Task: Look for products in the category "Beef" from the brand "Durham".
Action: Mouse moved to (22, 76)
Screenshot: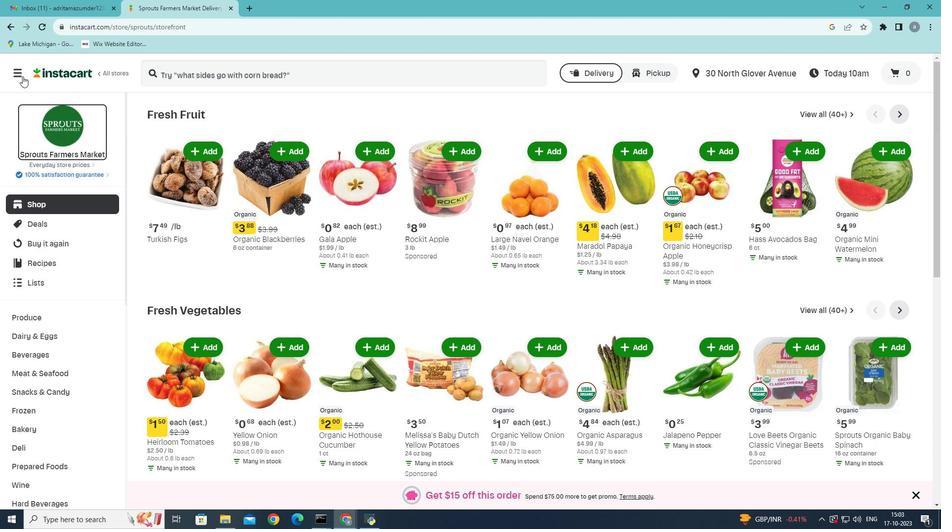 
Action: Mouse pressed left at (22, 76)
Screenshot: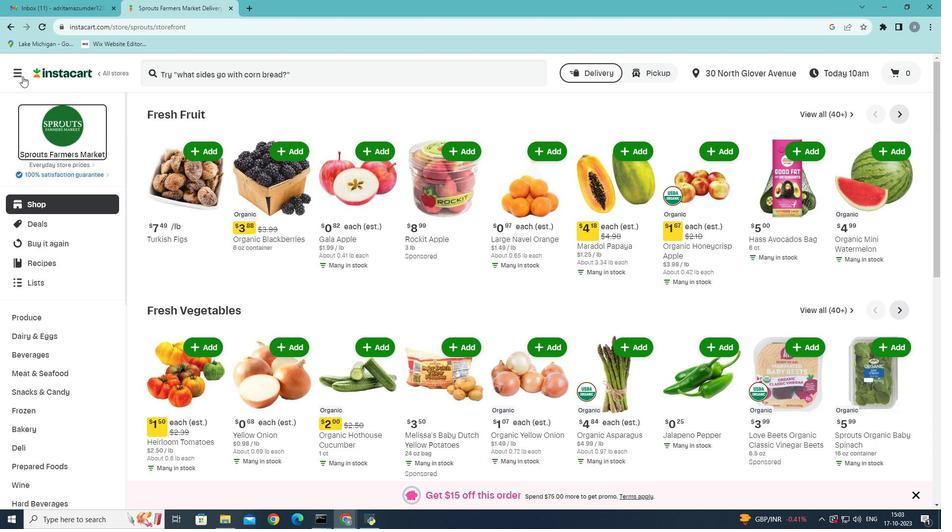 
Action: Mouse moved to (32, 280)
Screenshot: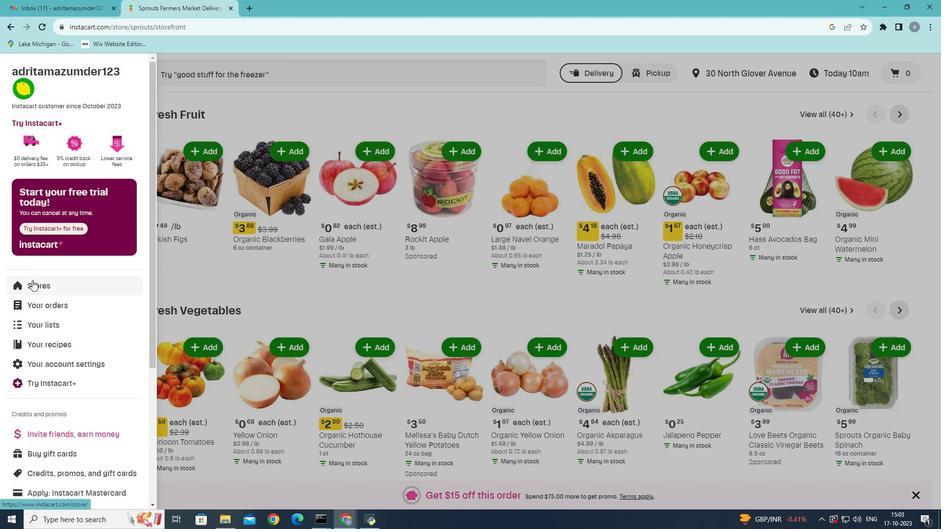 
Action: Mouse pressed left at (32, 280)
Screenshot: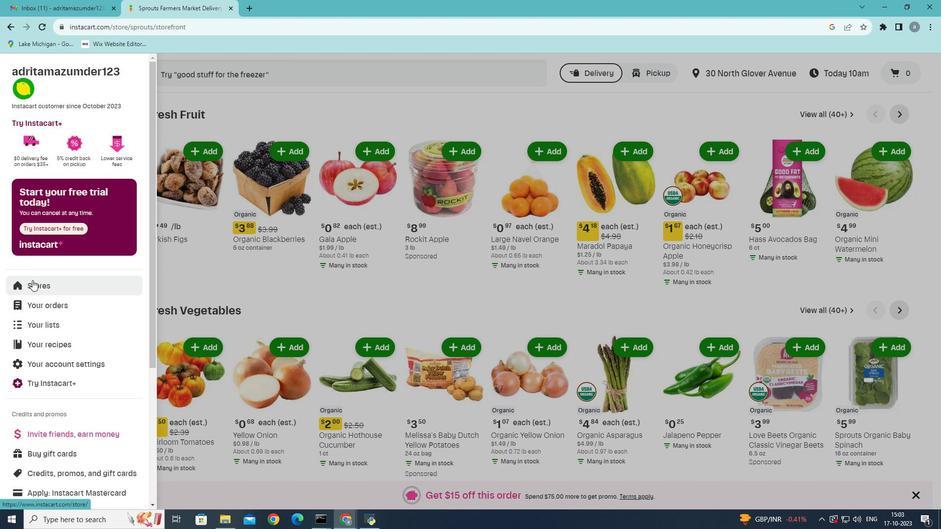 
Action: Mouse moved to (220, 113)
Screenshot: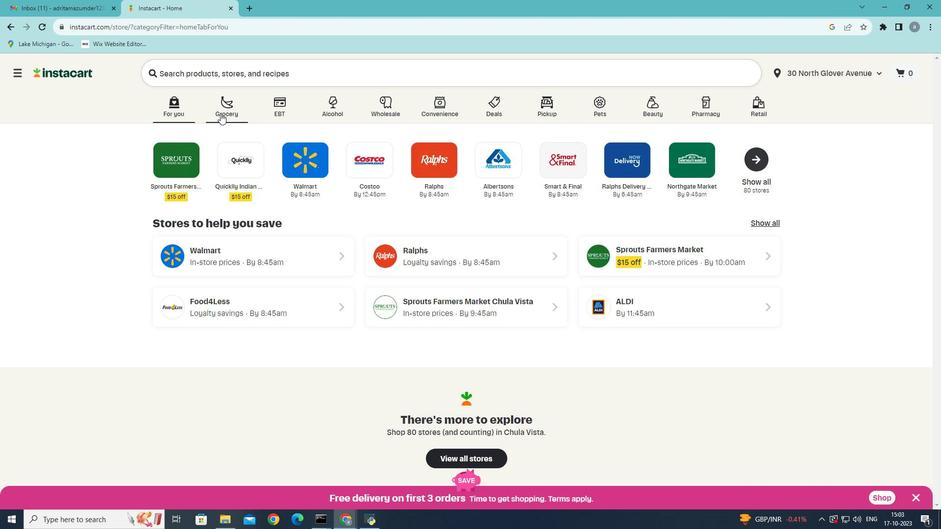 
Action: Mouse pressed left at (220, 113)
Screenshot: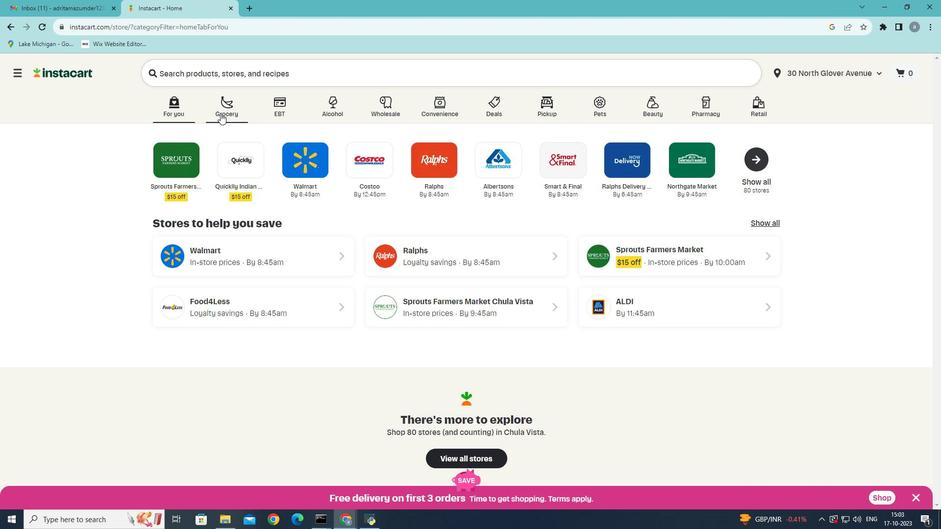 
Action: Mouse moved to (683, 216)
Screenshot: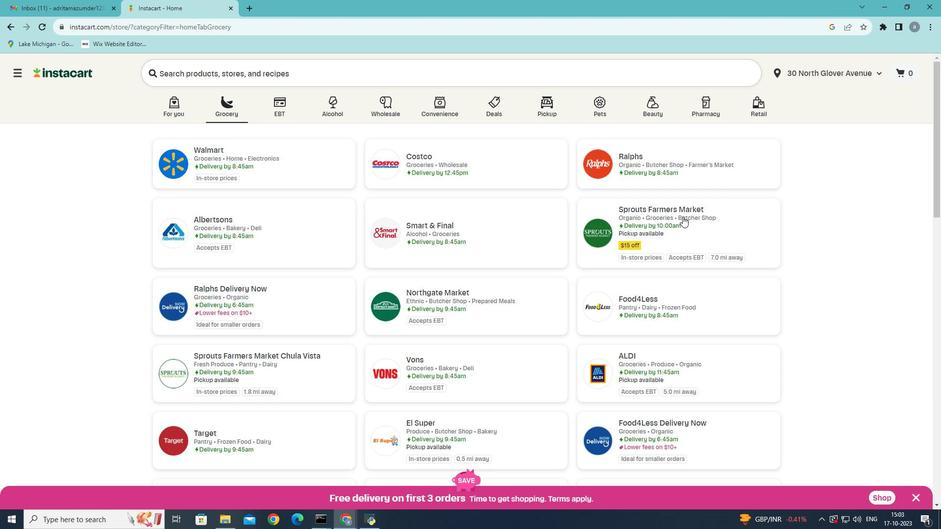 
Action: Mouse pressed left at (683, 216)
Screenshot: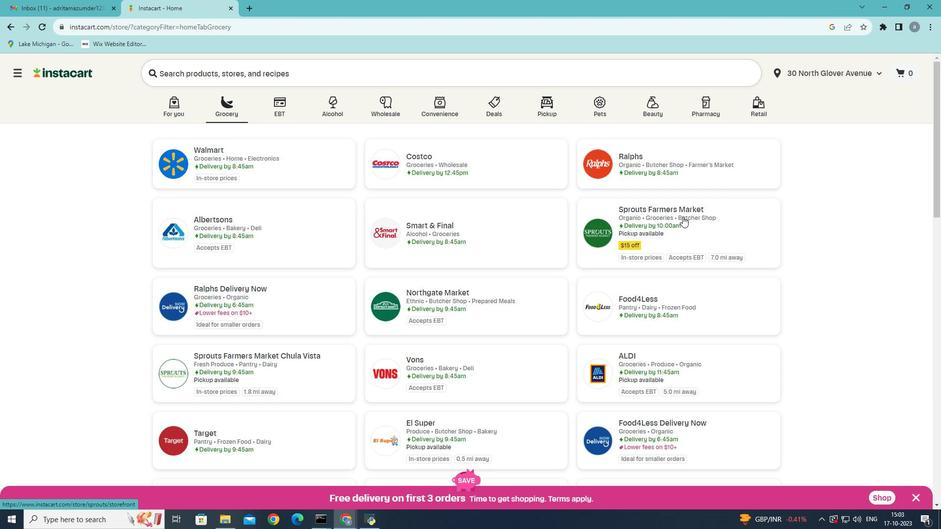 
Action: Mouse moved to (45, 373)
Screenshot: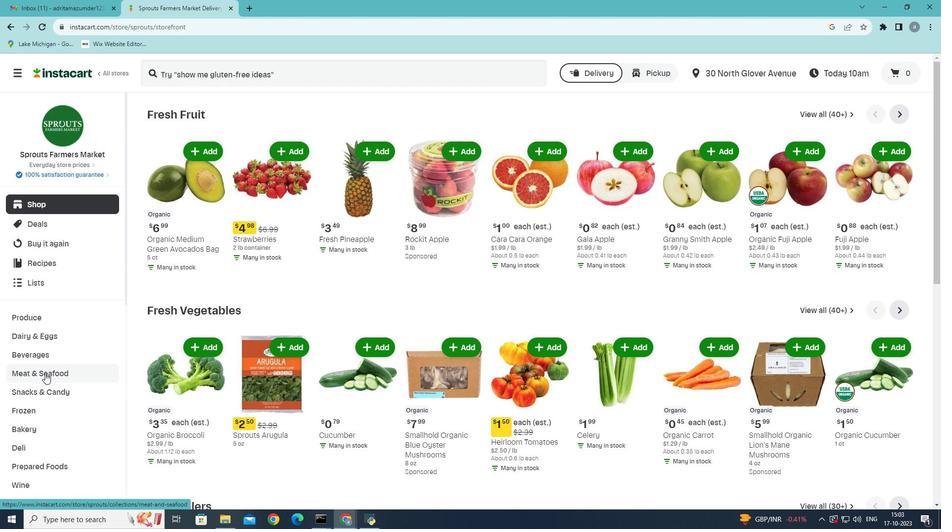 
Action: Mouse pressed left at (45, 373)
Screenshot: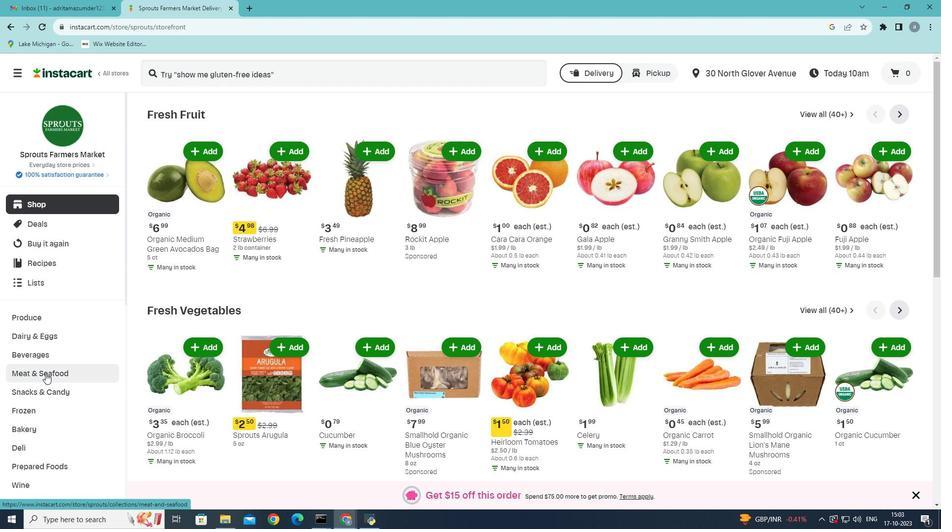 
Action: Mouse moved to (282, 136)
Screenshot: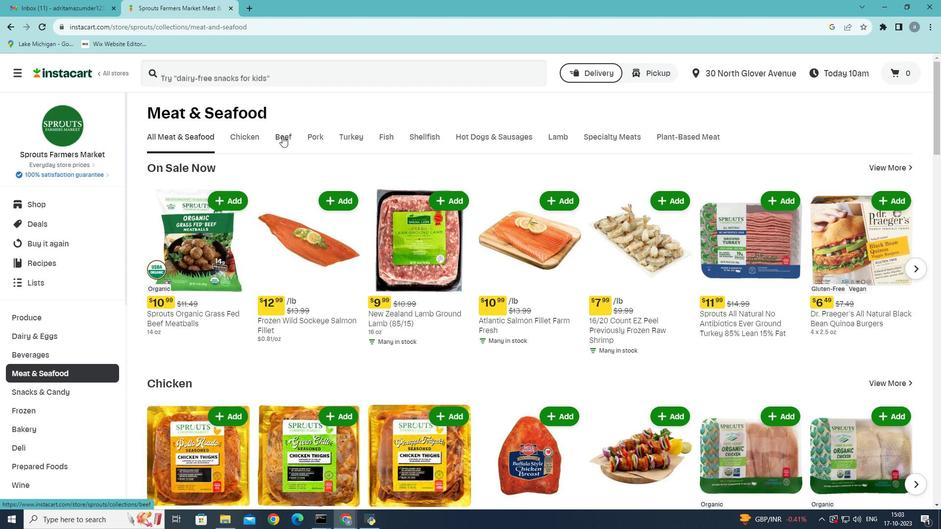 
Action: Mouse pressed left at (282, 136)
Screenshot: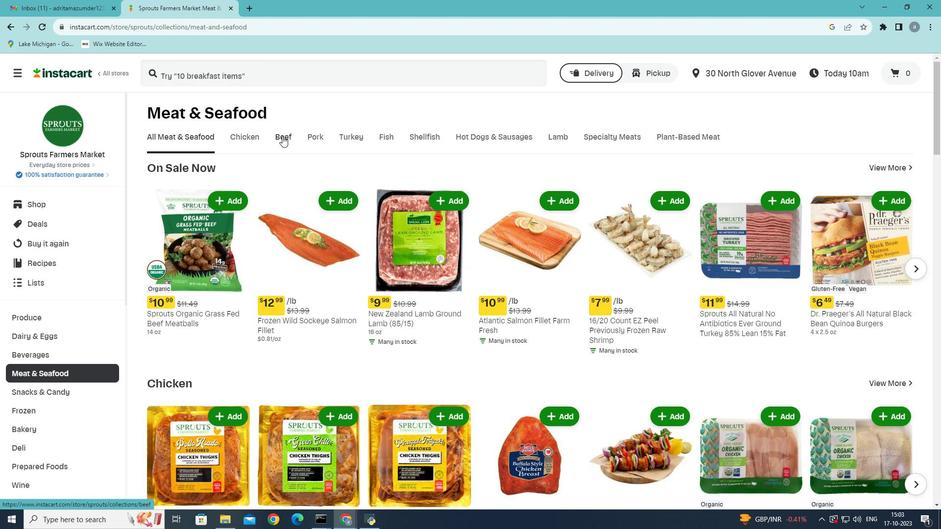 
Action: Mouse moved to (279, 184)
Screenshot: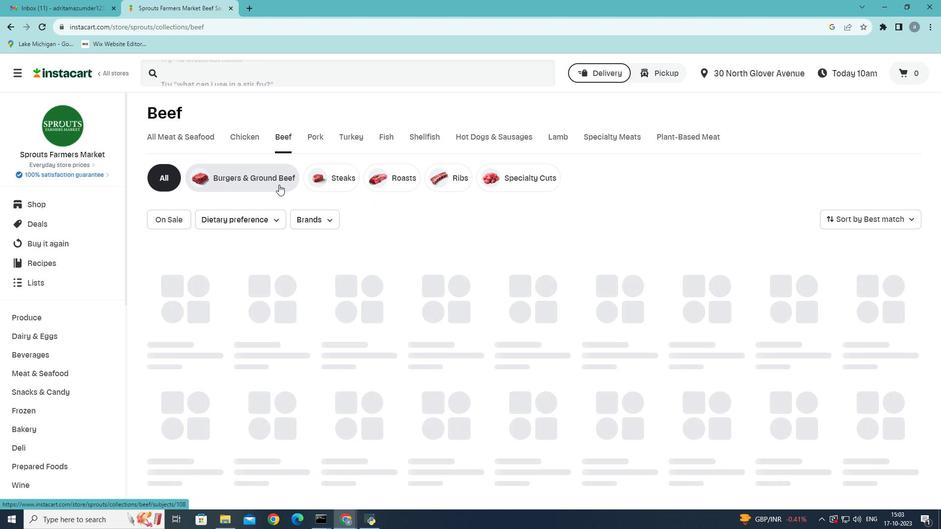 
Action: Mouse pressed left at (279, 184)
Screenshot: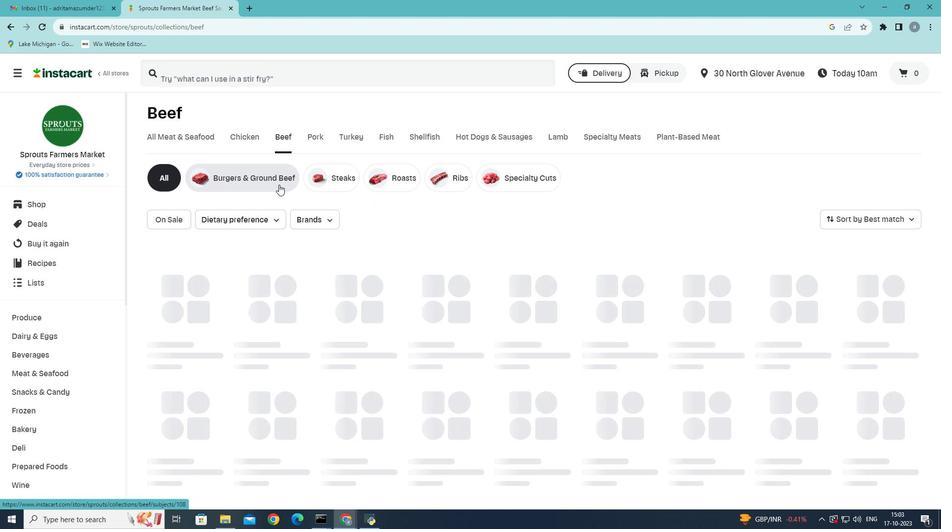 
Action: Mouse moved to (329, 217)
Screenshot: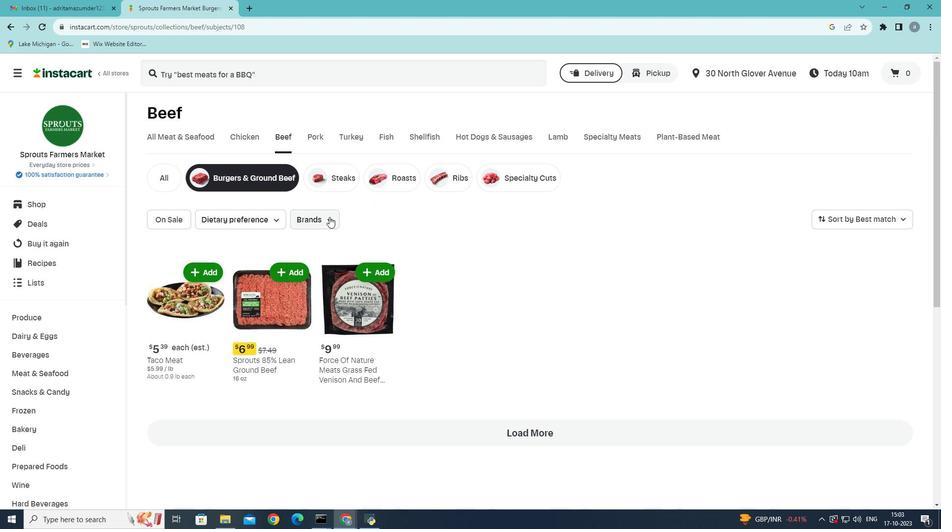 
Action: Mouse pressed left at (329, 217)
Screenshot: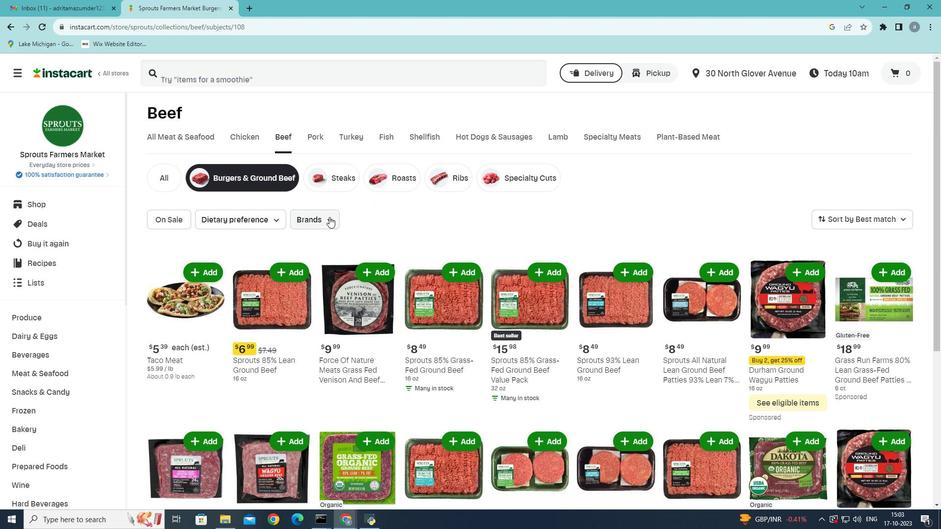 
Action: Mouse moved to (316, 331)
Screenshot: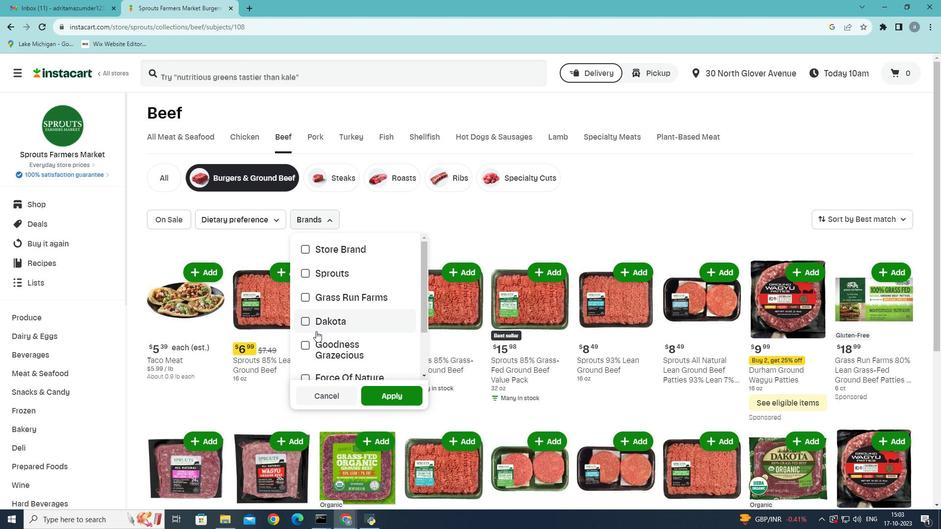 
Action: Mouse scrolled (316, 331) with delta (0, 0)
Screenshot: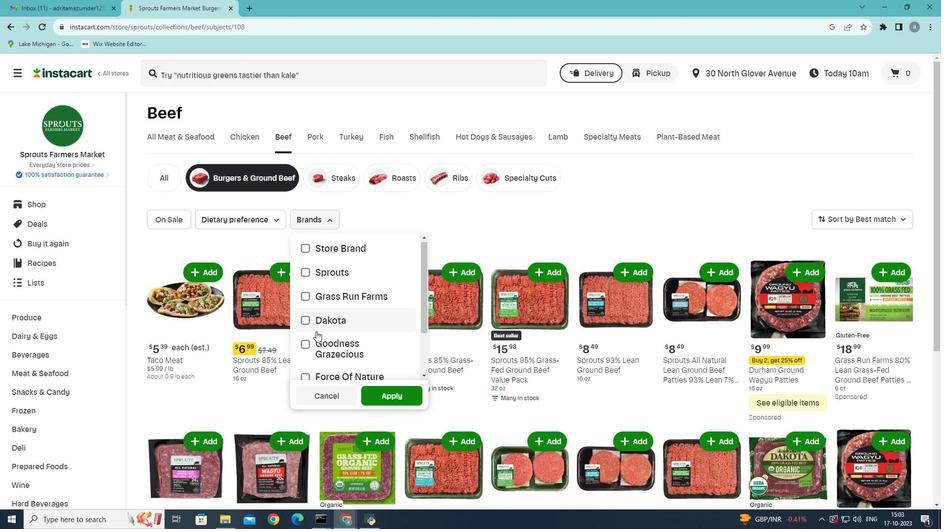 
Action: Mouse scrolled (316, 331) with delta (0, 0)
Screenshot: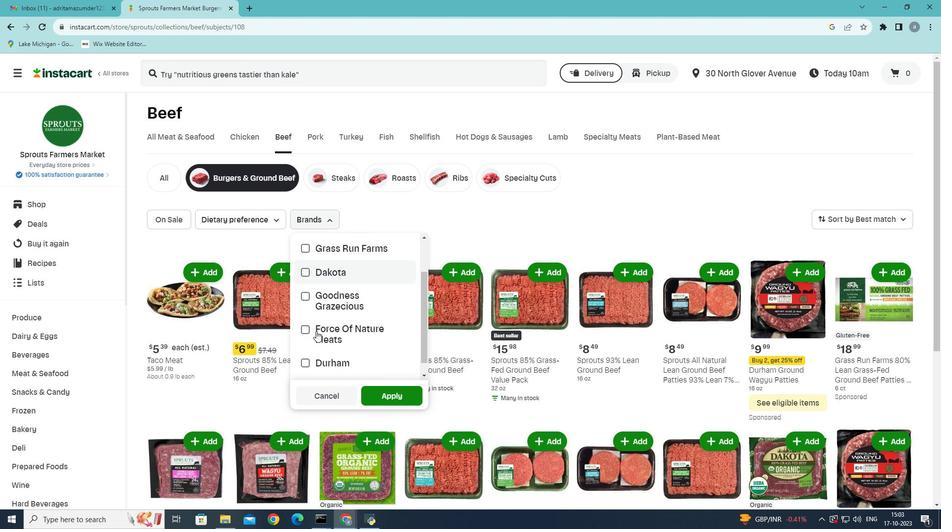 
Action: Mouse moved to (308, 347)
Screenshot: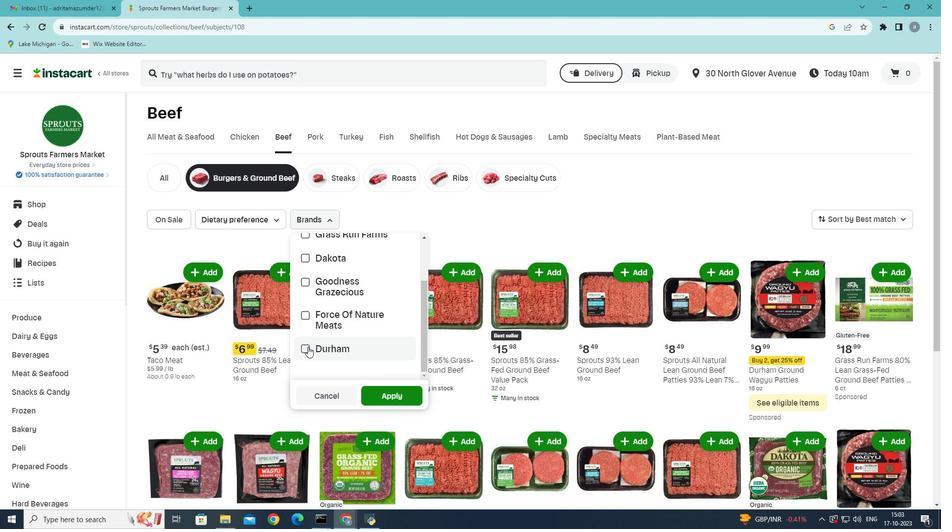 
Action: Mouse pressed left at (308, 347)
Screenshot: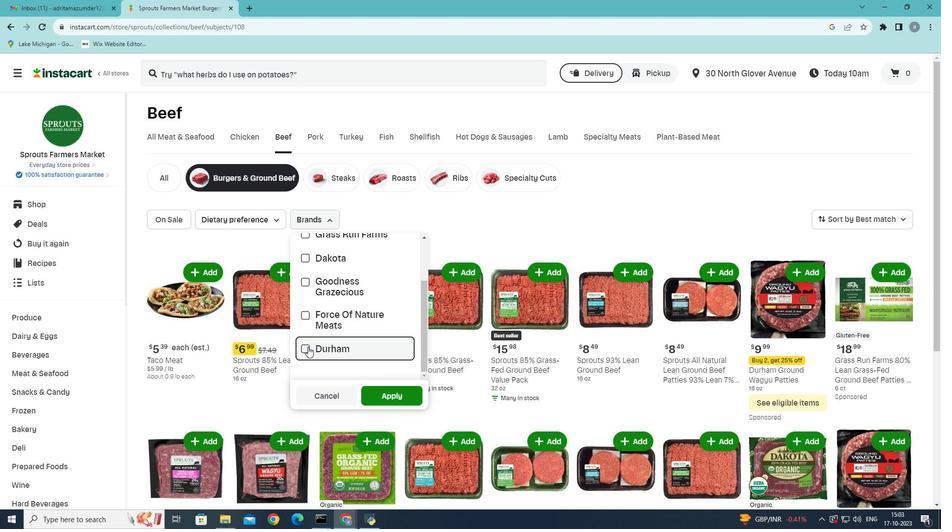 
Action: Mouse moved to (385, 396)
Screenshot: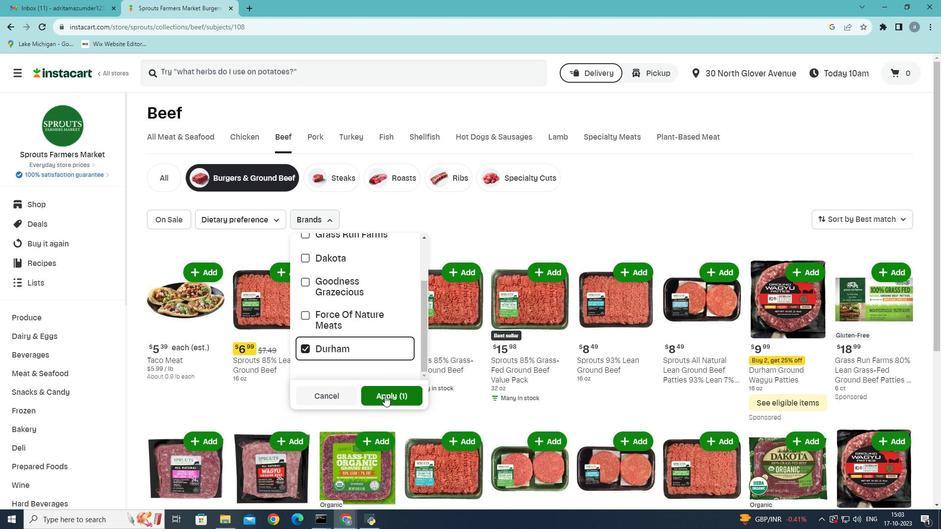 
Action: Mouse pressed left at (385, 396)
Screenshot: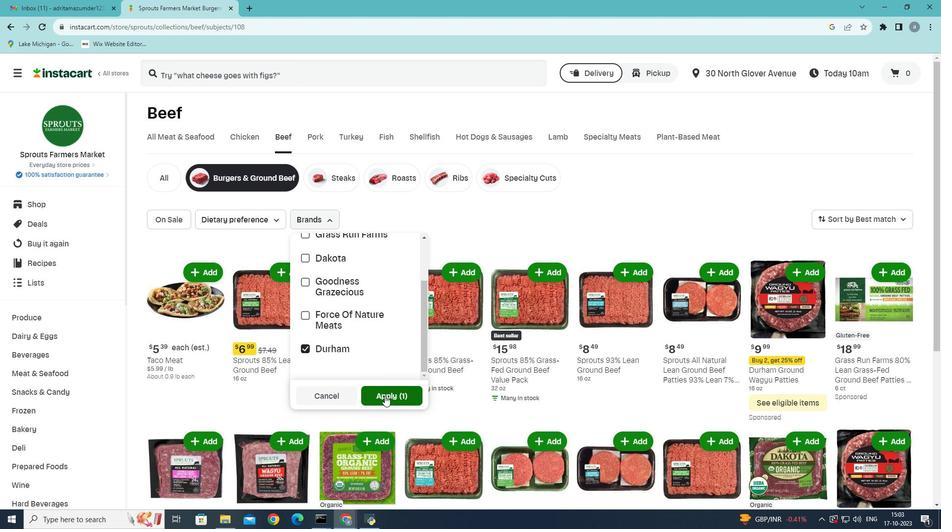
